 Task: Assign in the project TransformWorks the issue 'User interface not responsive on mobile devices' to the sprint 'Starlight'.
Action: Mouse moved to (1106, 522)
Screenshot: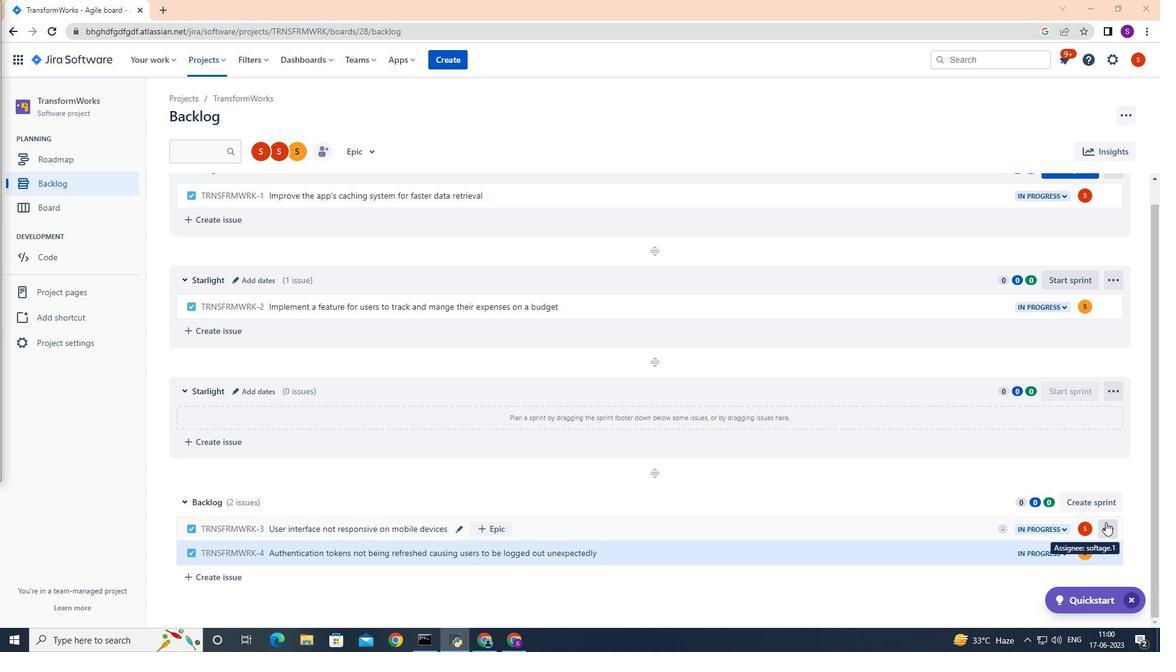 
Action: Mouse pressed left at (1106, 522)
Screenshot: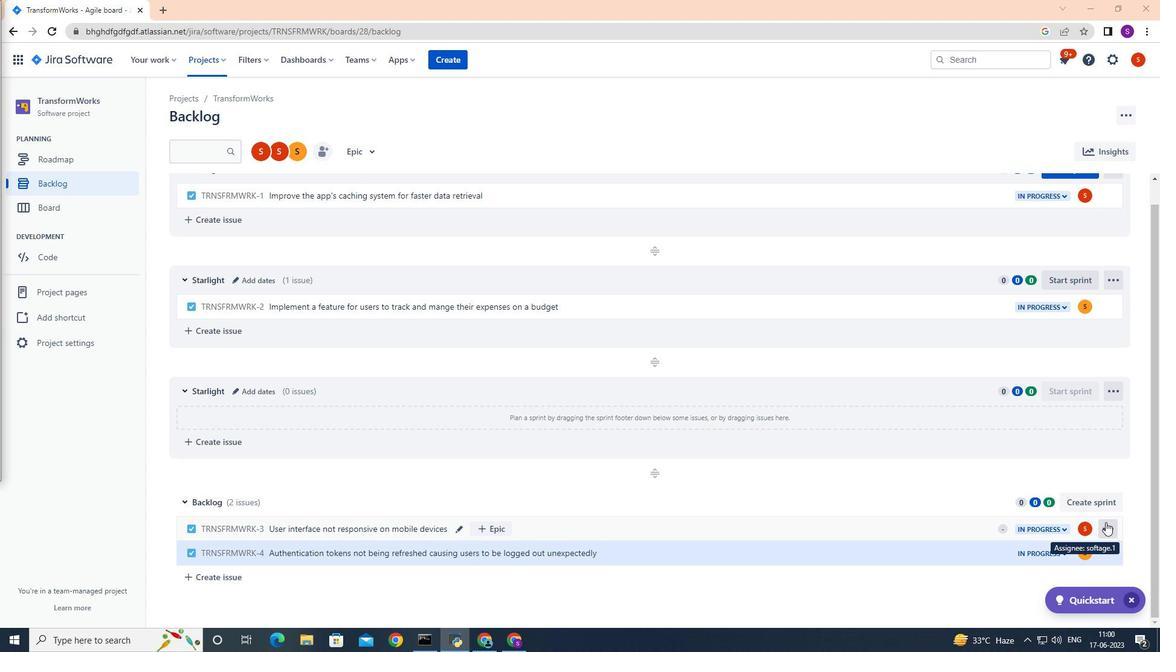 
Action: Mouse moved to (1075, 458)
Screenshot: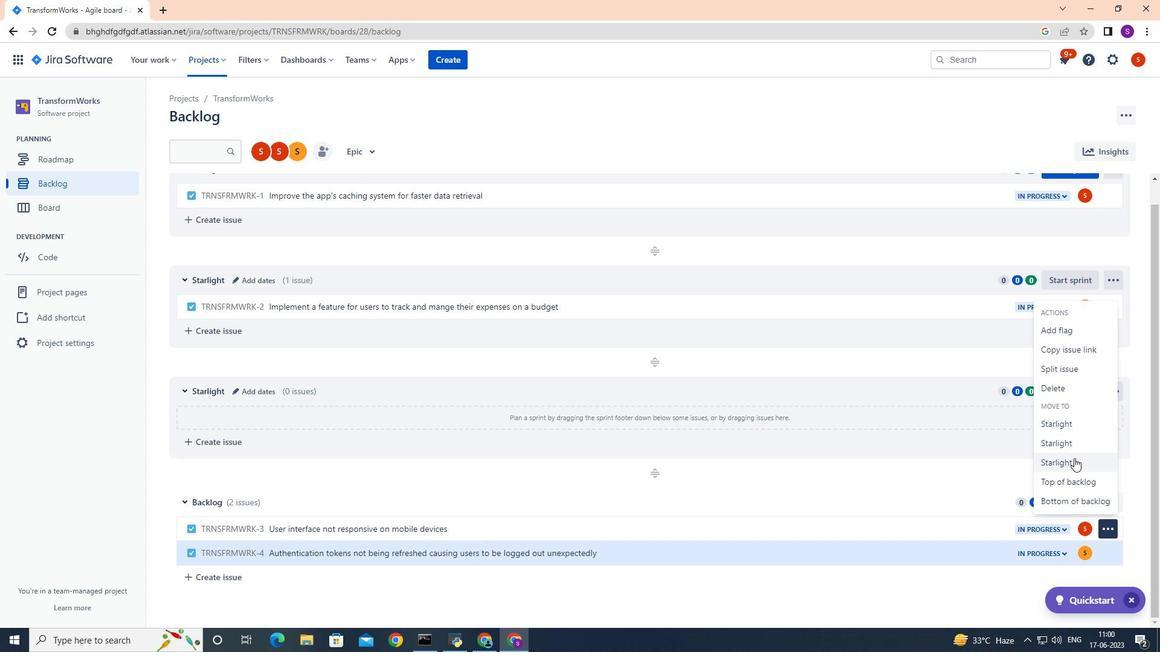 
Action: Mouse pressed left at (1075, 458)
Screenshot: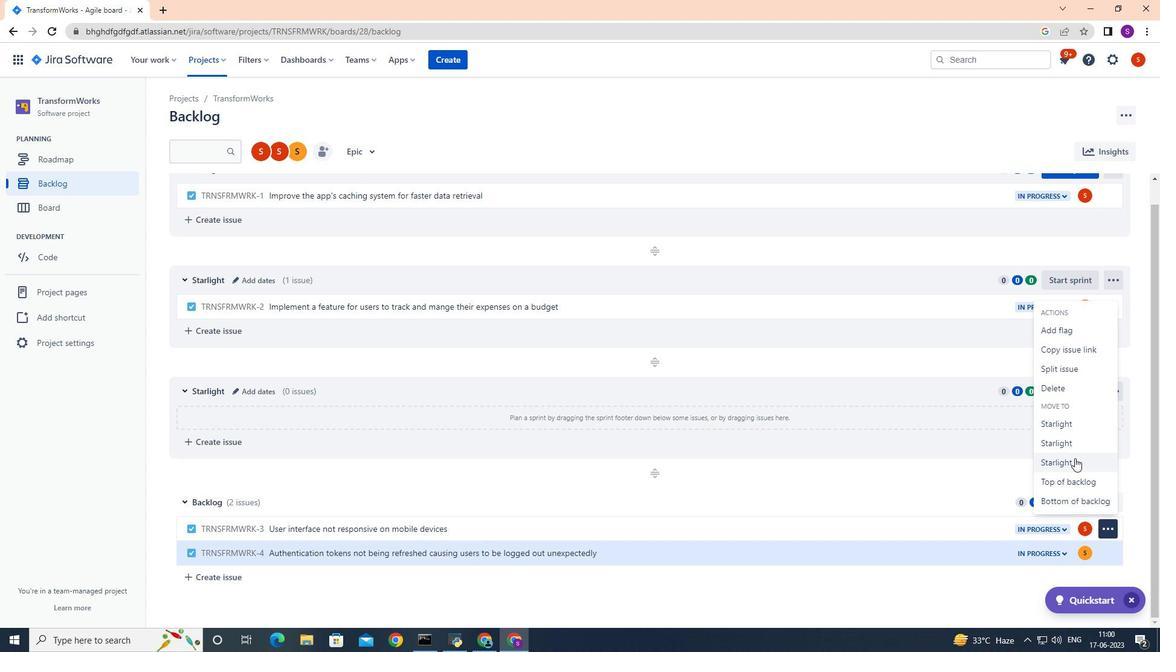 
Action: Mouse moved to (877, 442)
Screenshot: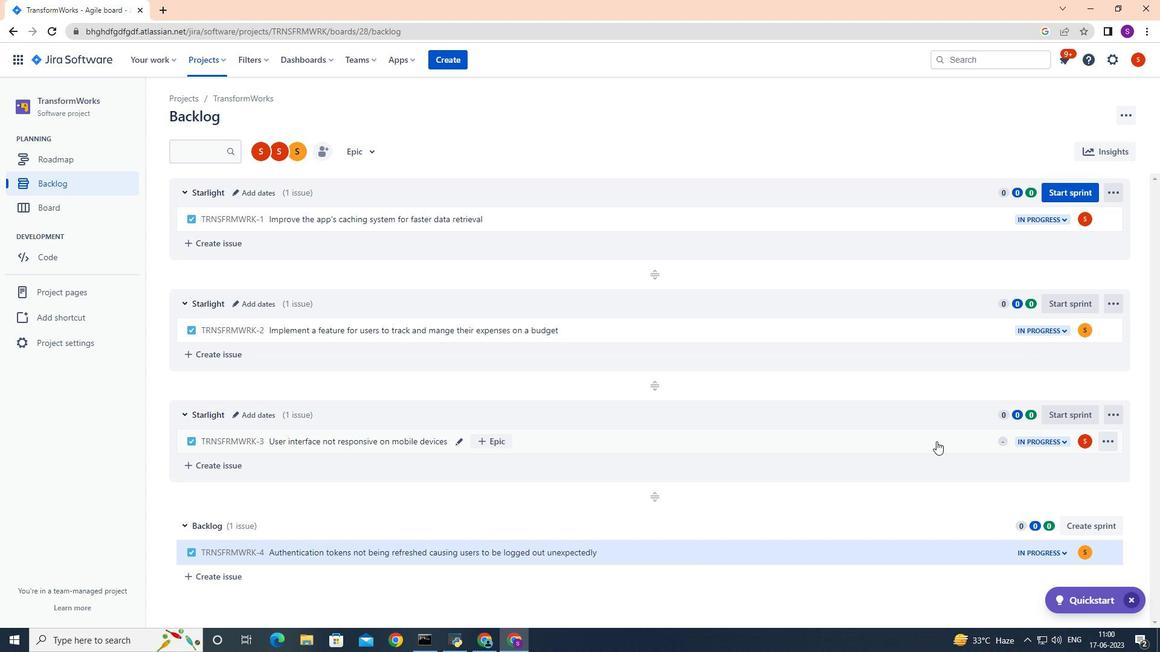 
